 Task: Look for products in the category "Rice" from Bulk Foods only.
Action: Mouse moved to (754, 286)
Screenshot: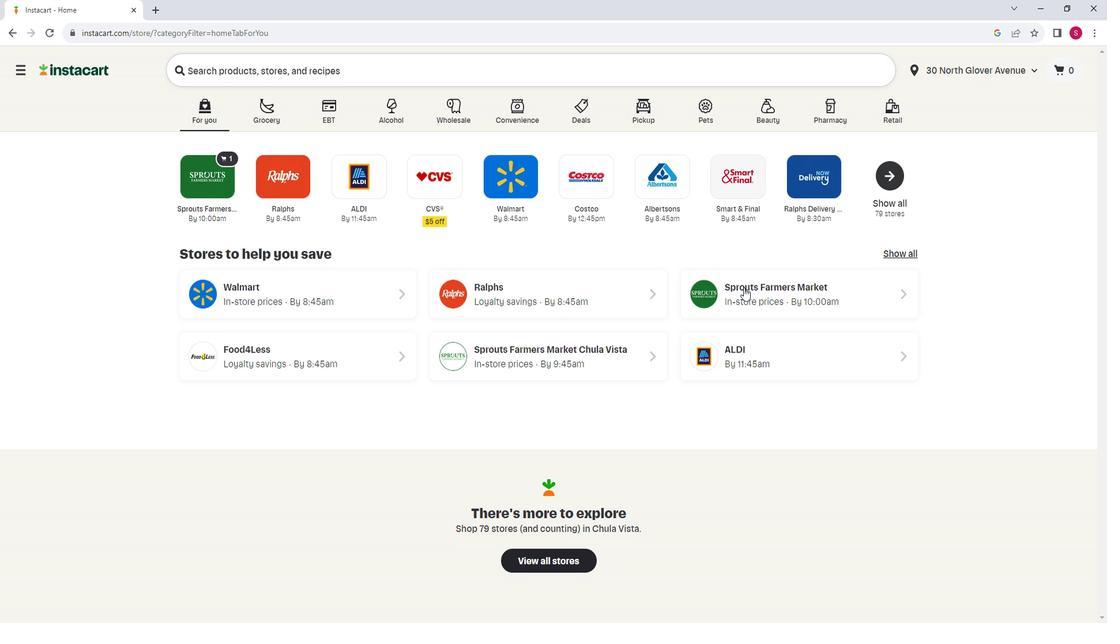 
Action: Mouse pressed left at (754, 286)
Screenshot: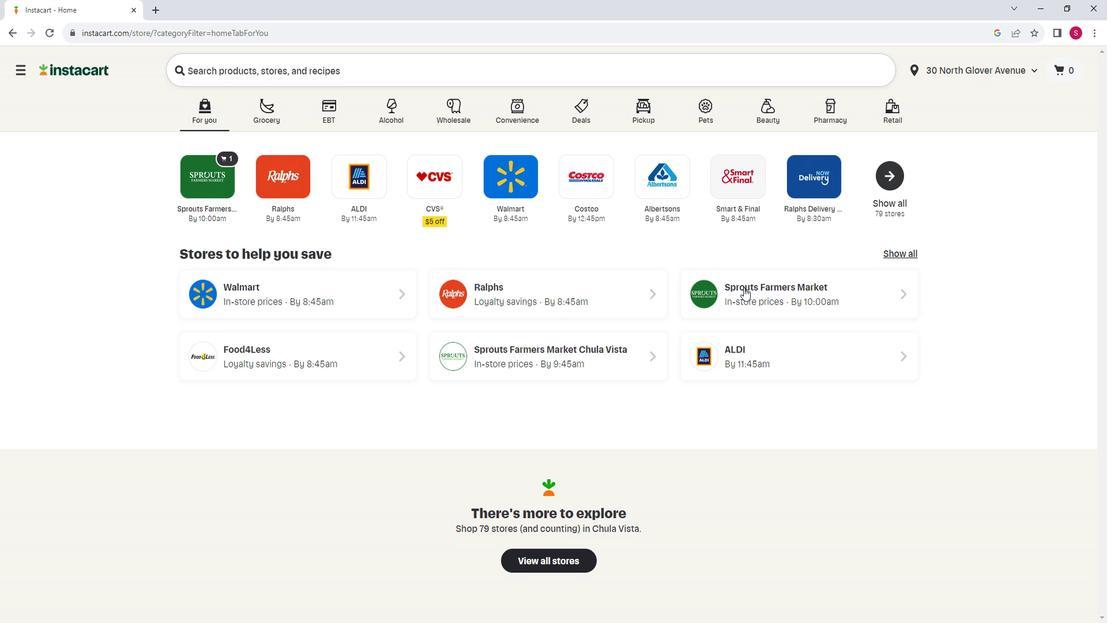 
Action: Mouse moved to (58, 405)
Screenshot: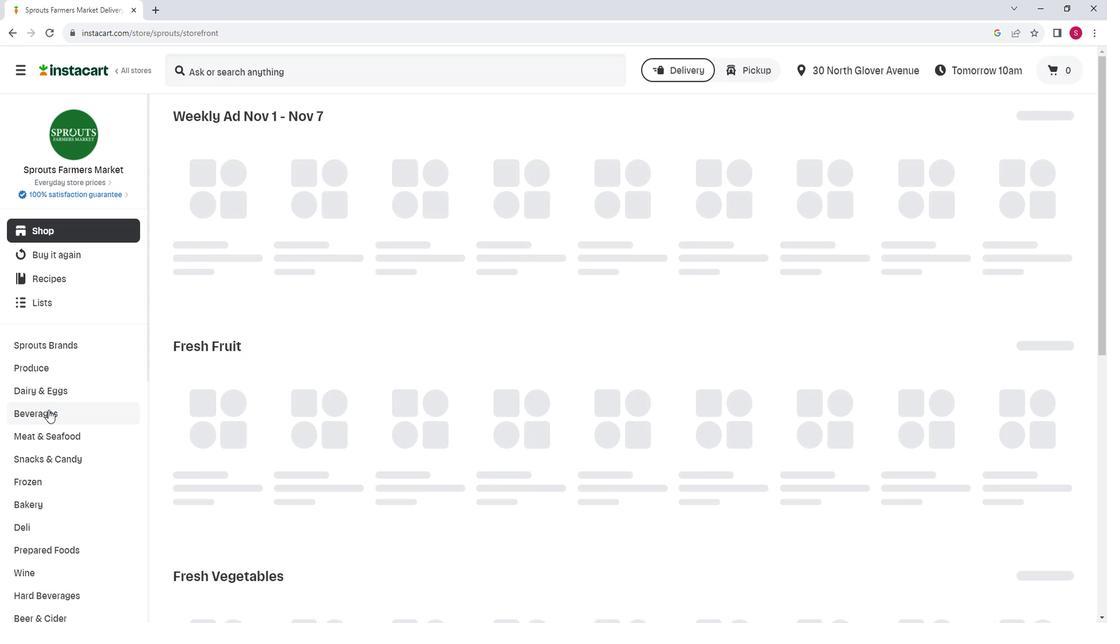 
Action: Mouse scrolled (58, 405) with delta (0, 0)
Screenshot: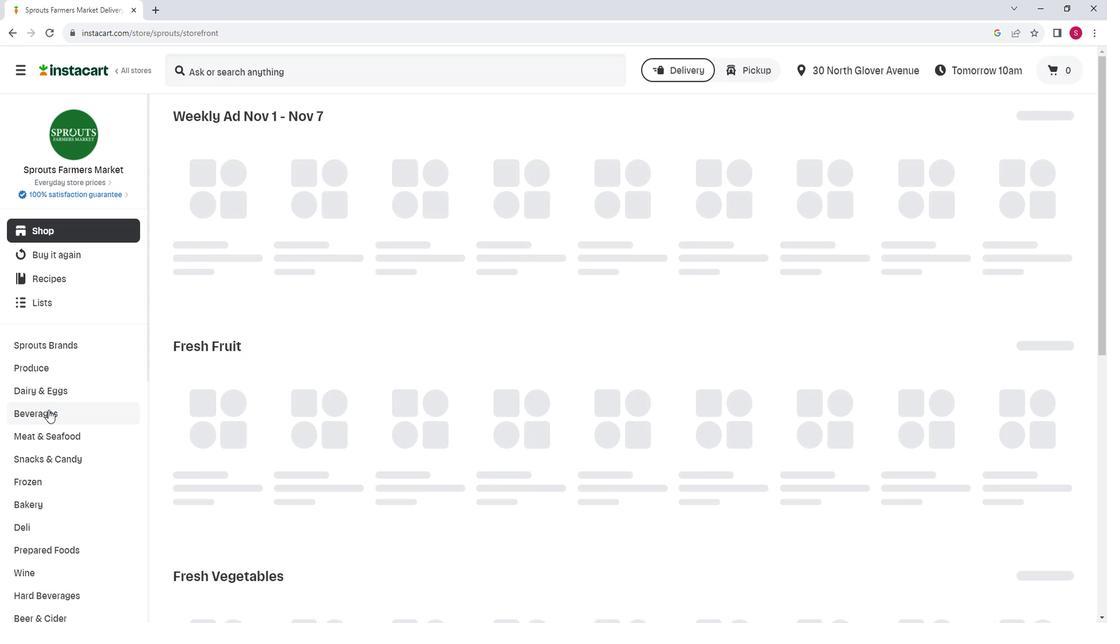 
Action: Mouse moved to (59, 405)
Screenshot: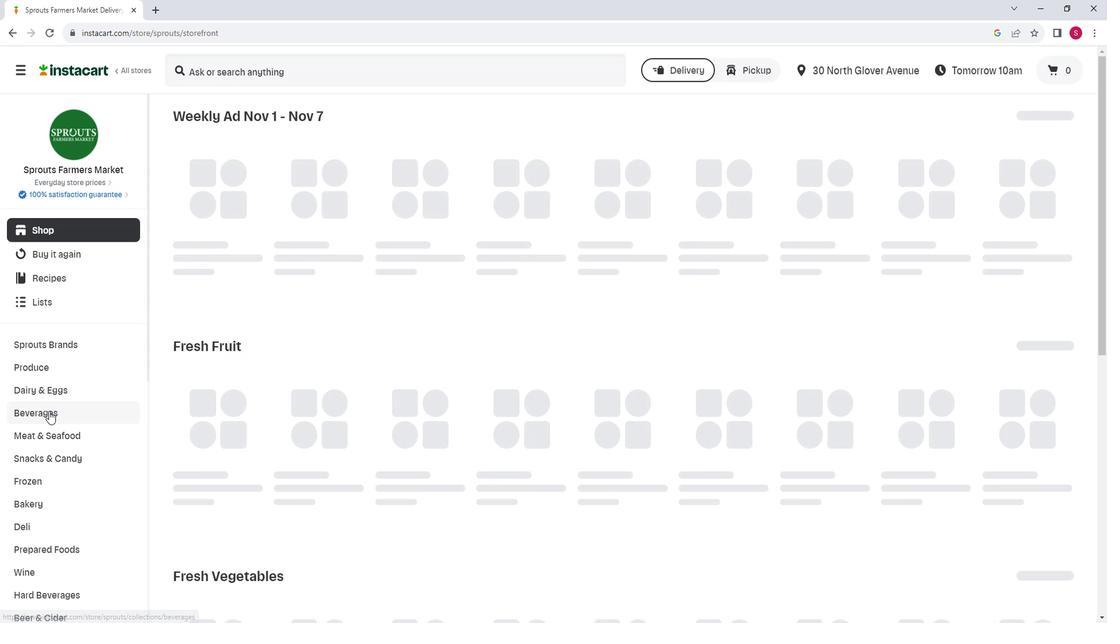 
Action: Mouse scrolled (59, 405) with delta (0, 0)
Screenshot: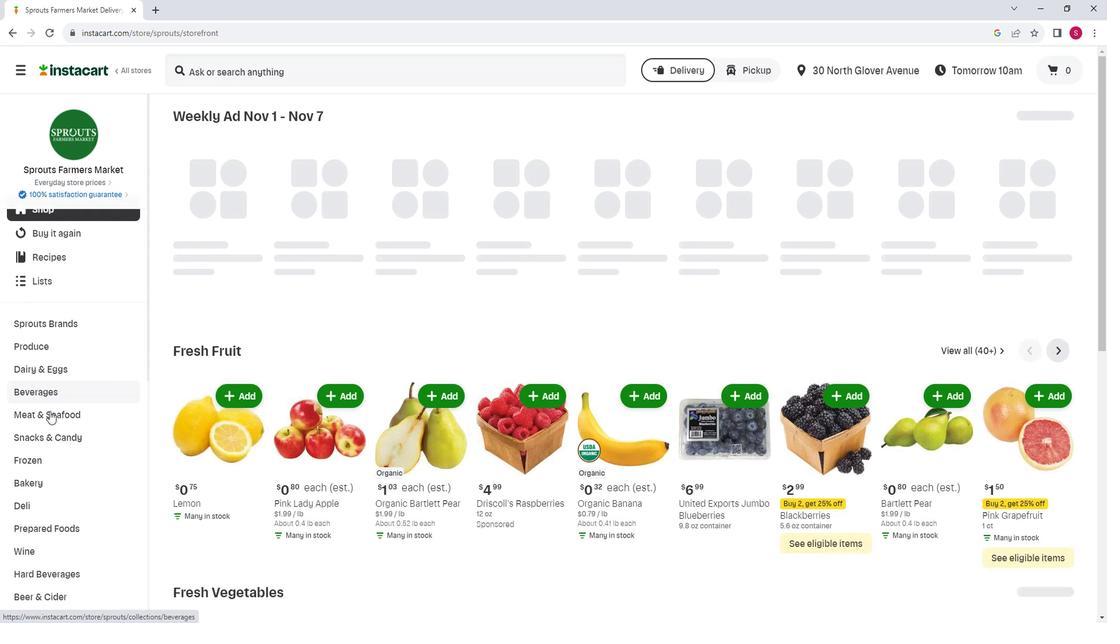 
Action: Mouse moved to (70, 506)
Screenshot: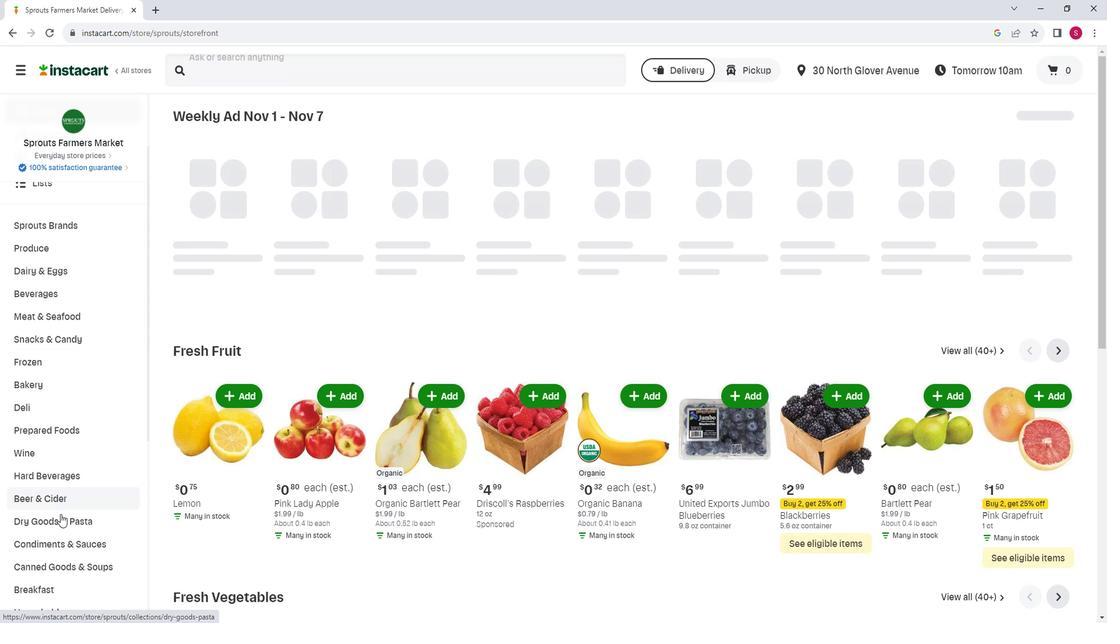 
Action: Mouse pressed left at (70, 506)
Screenshot: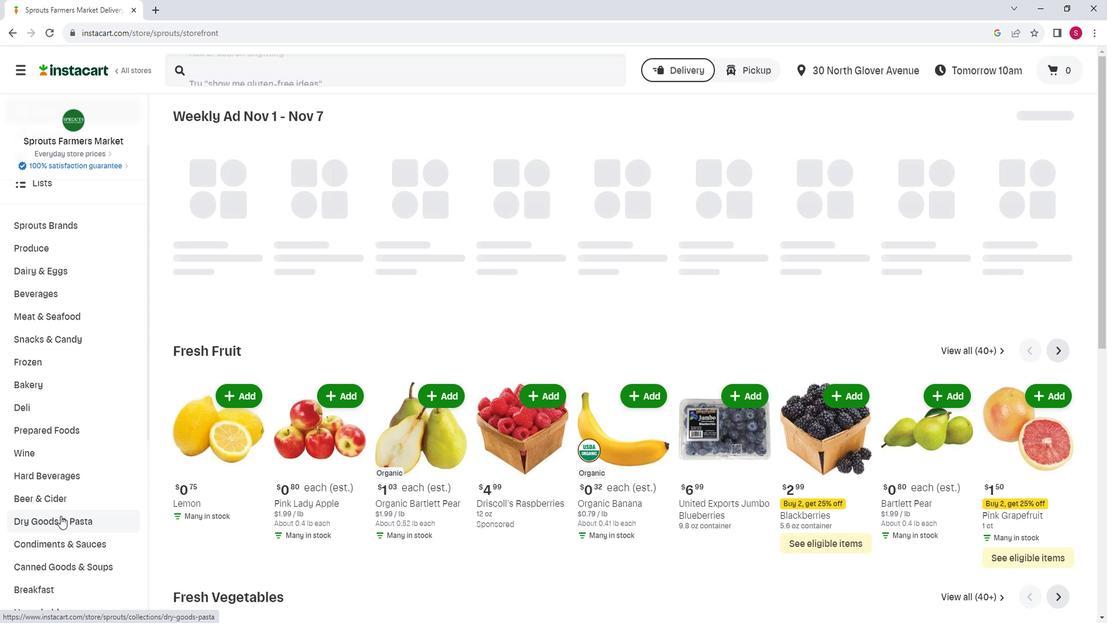
Action: Mouse moved to (305, 155)
Screenshot: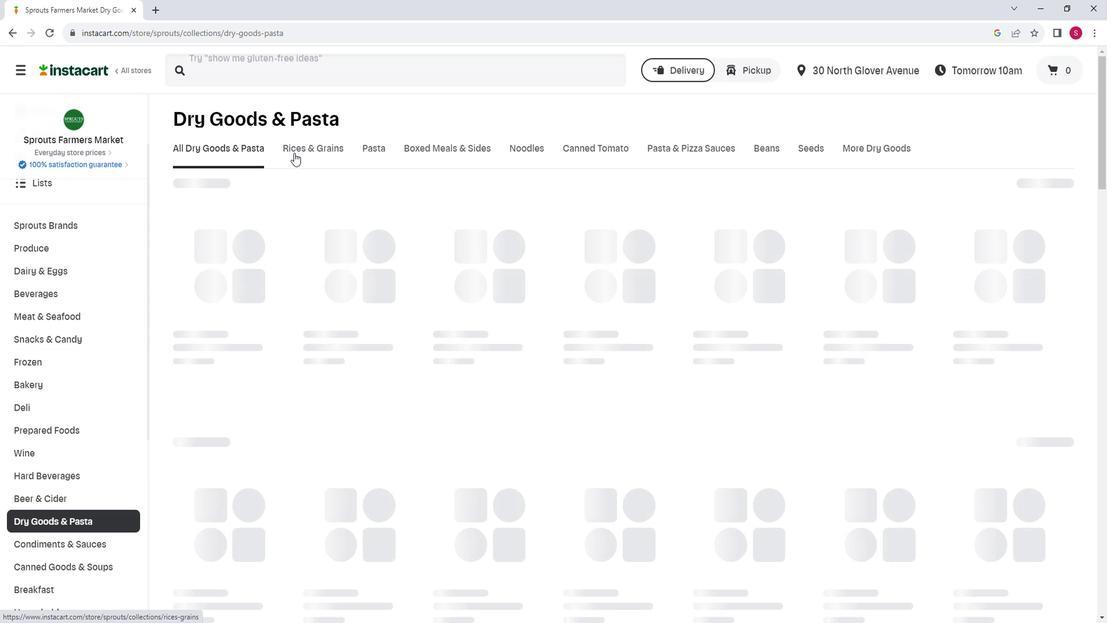 
Action: Mouse pressed left at (305, 155)
Screenshot: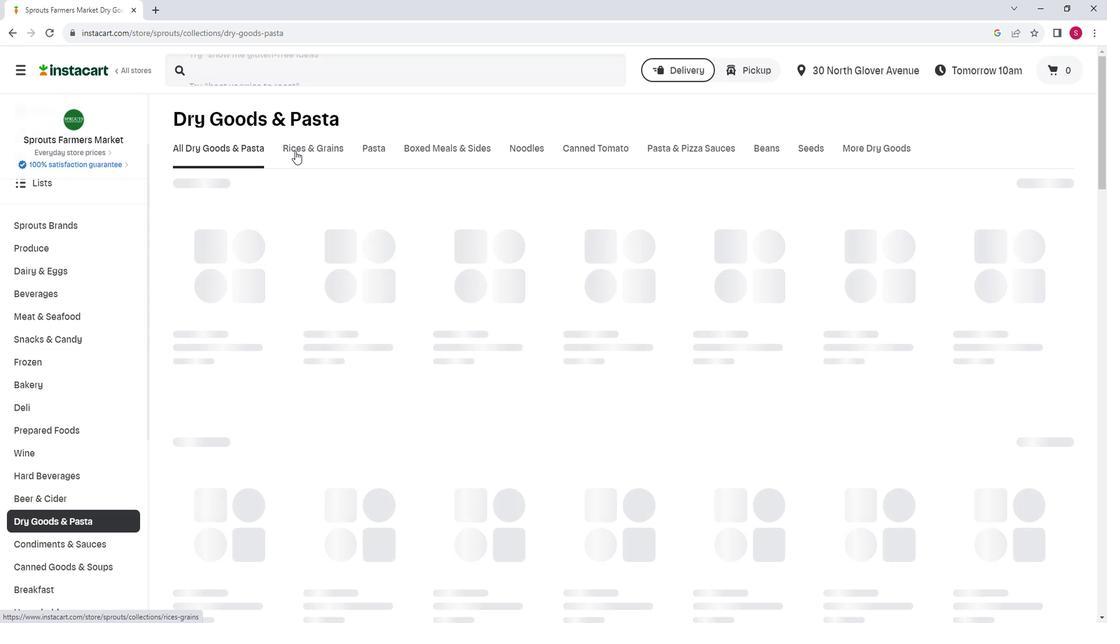 
Action: Mouse moved to (268, 202)
Screenshot: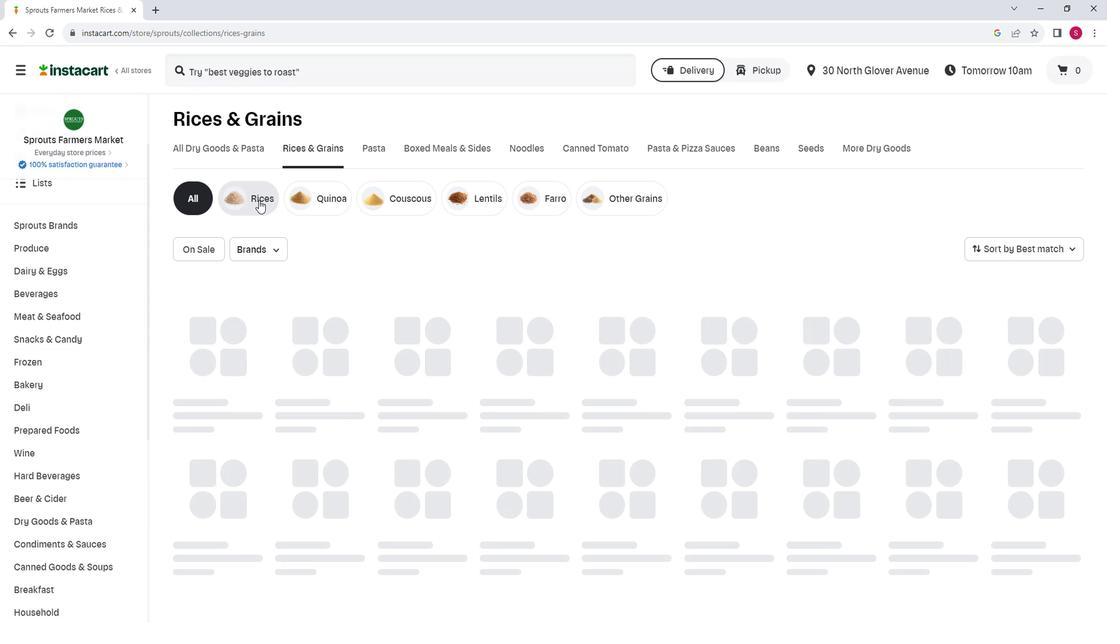 
Action: Mouse pressed left at (268, 202)
Screenshot: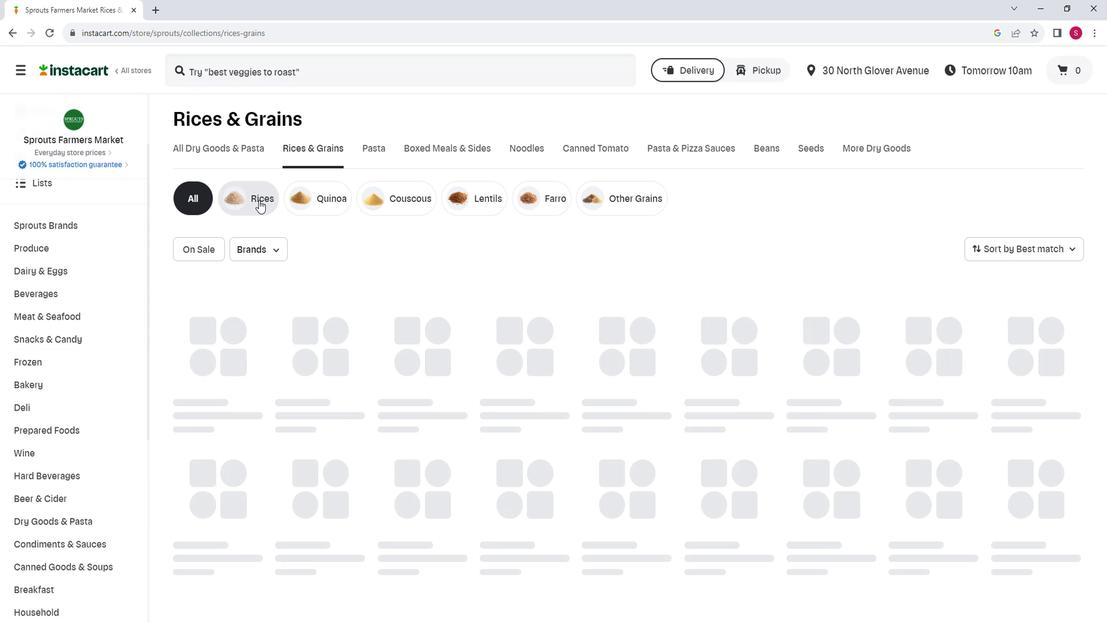 
Action: Mouse moved to (286, 246)
Screenshot: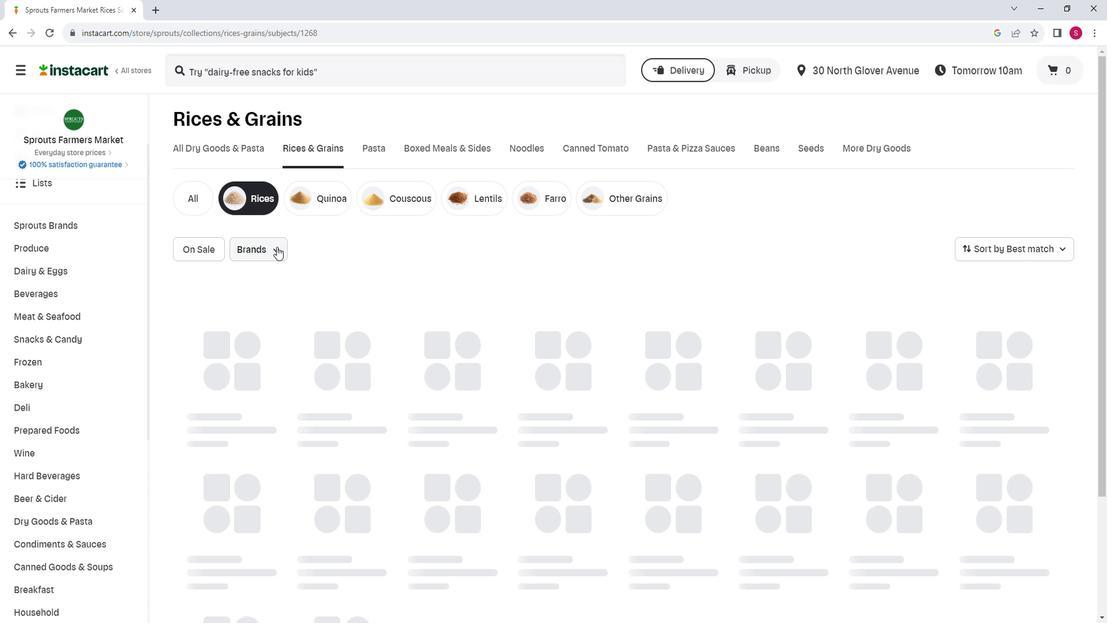 
Action: Mouse pressed left at (286, 246)
Screenshot: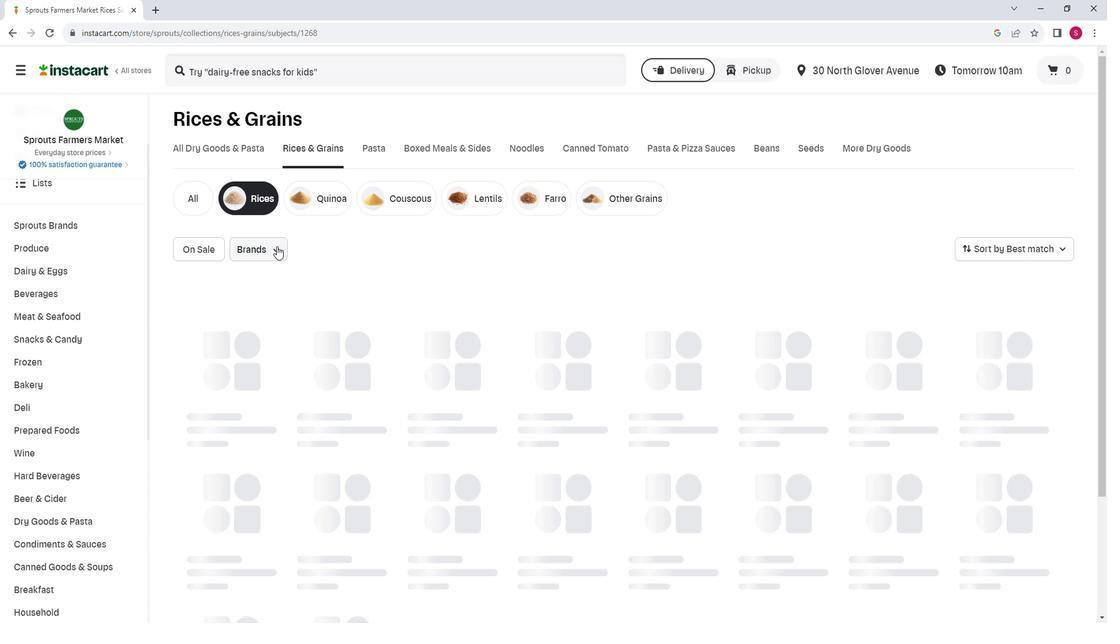 
Action: Mouse moved to (314, 309)
Screenshot: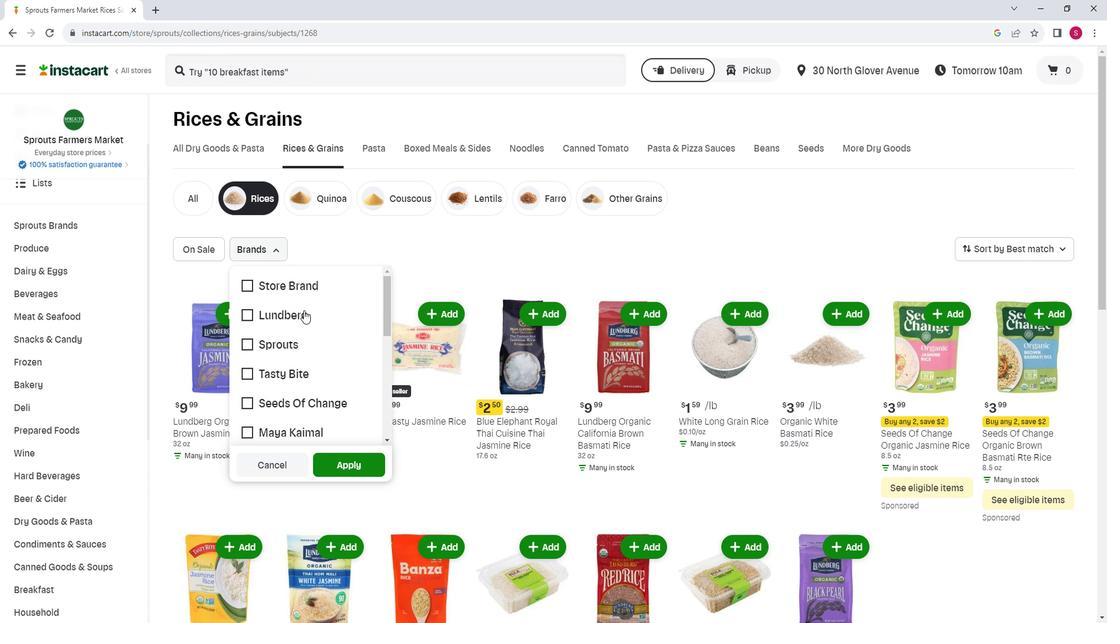 
Action: Mouse scrolled (314, 309) with delta (0, 0)
Screenshot: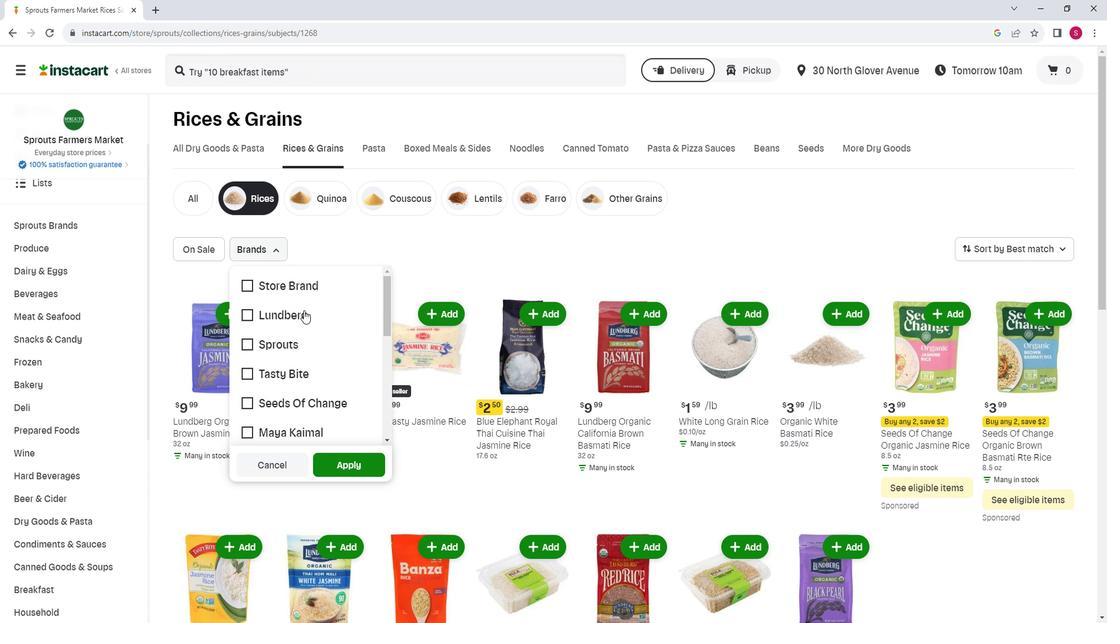 
Action: Mouse moved to (315, 311)
Screenshot: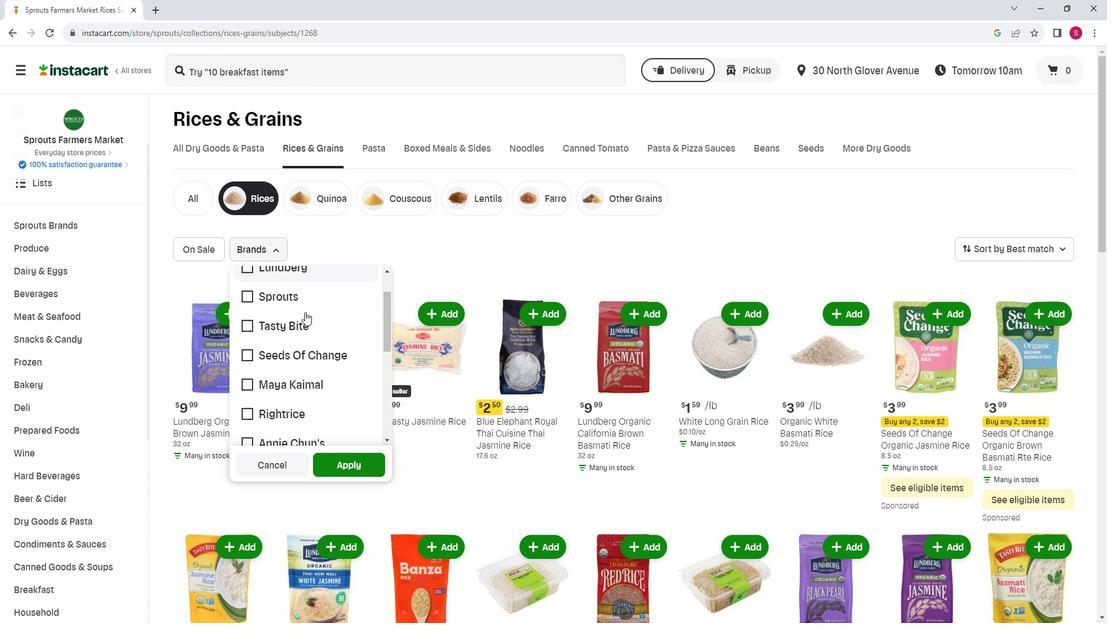 
Action: Mouse scrolled (315, 310) with delta (0, 0)
Screenshot: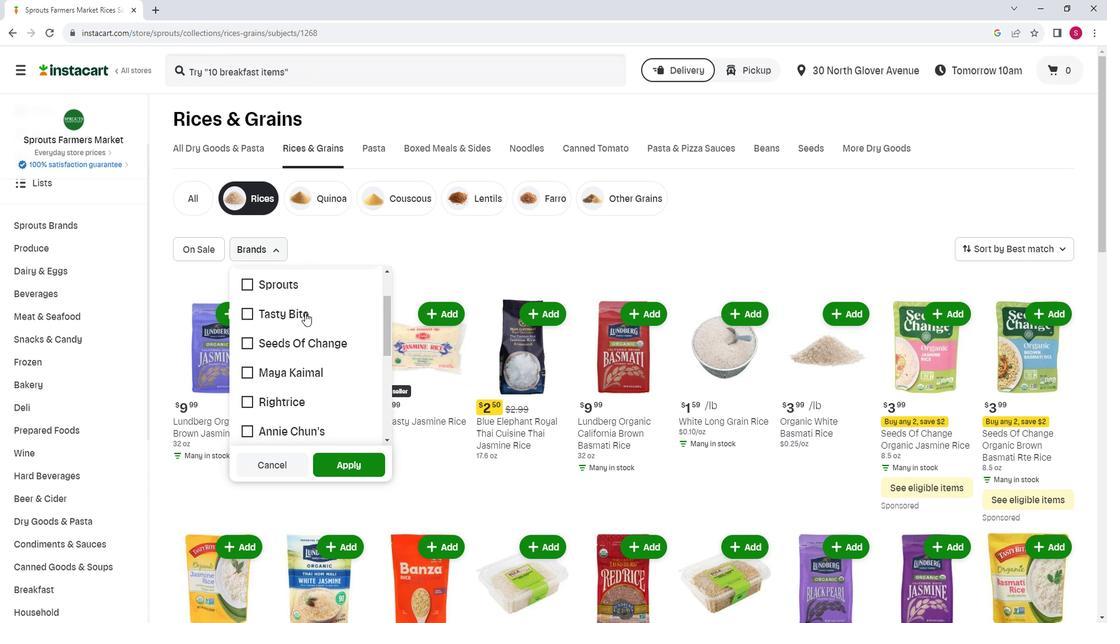 
Action: Mouse scrolled (315, 310) with delta (0, 0)
Screenshot: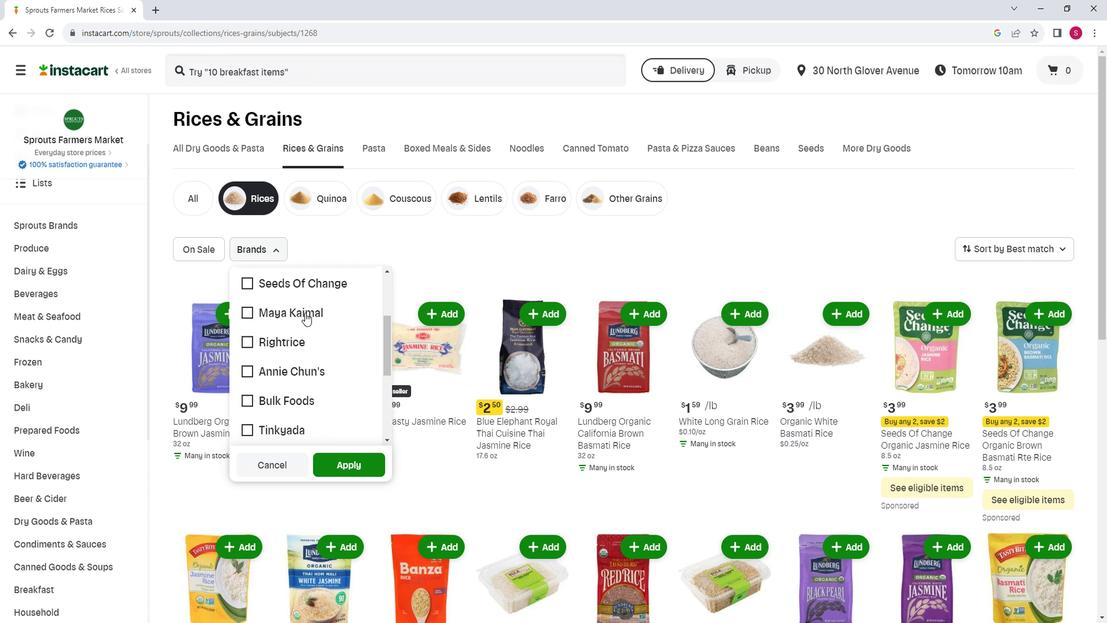 
Action: Mouse moved to (313, 331)
Screenshot: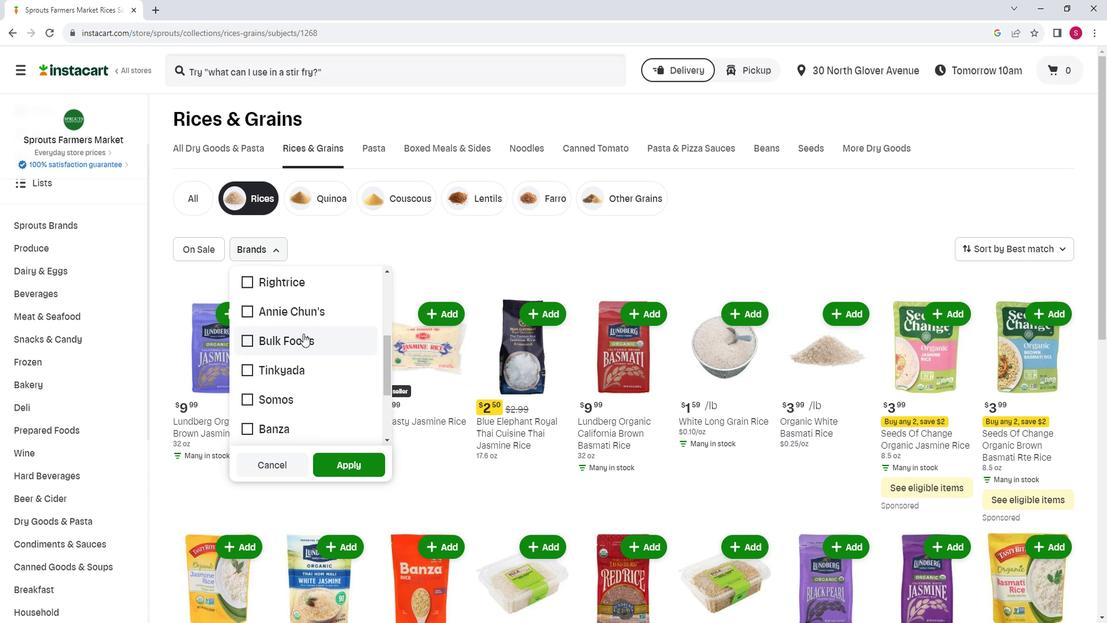 
Action: Mouse pressed left at (313, 331)
Screenshot: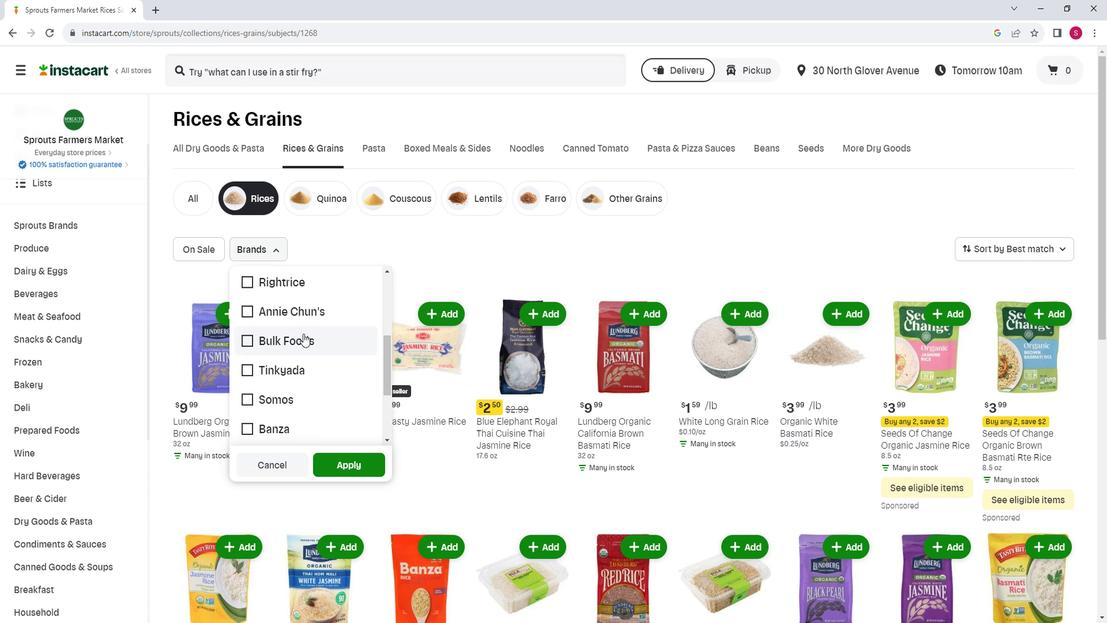 
Action: Mouse moved to (341, 457)
Screenshot: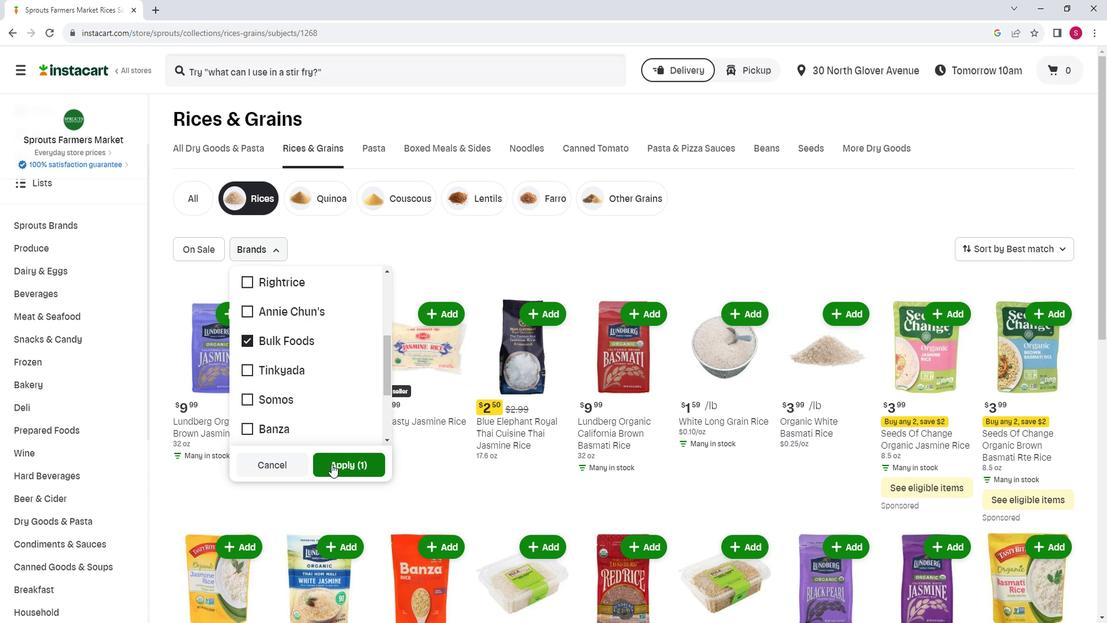 
Action: Mouse pressed left at (341, 457)
Screenshot: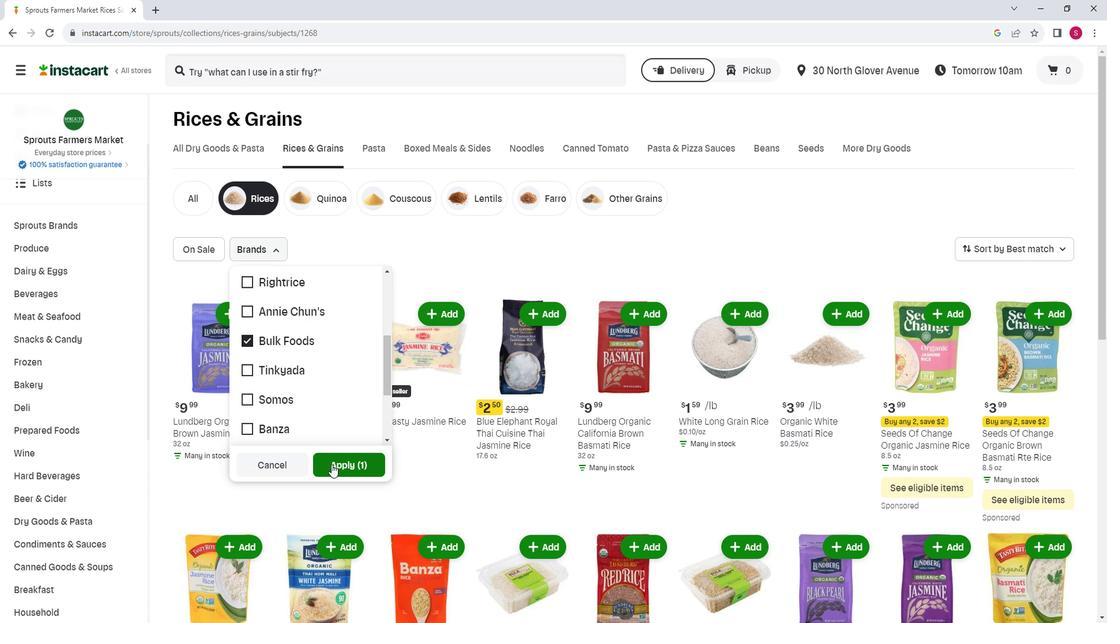 
Action: Mouse moved to (542, 272)
Screenshot: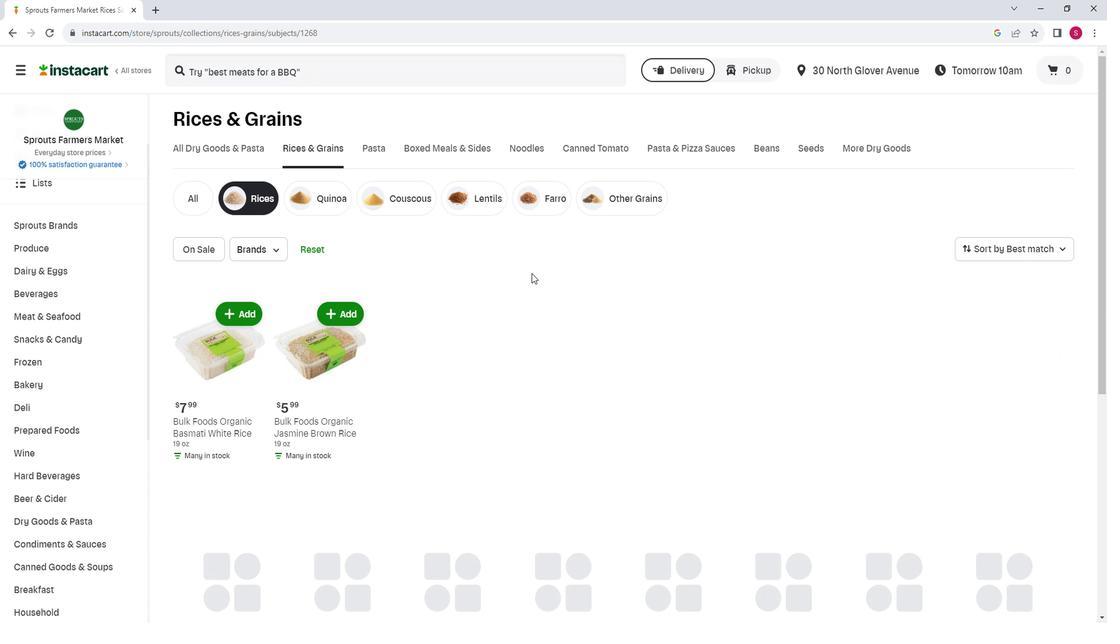 
